 Task: Add an event calendar in hostel community .
Action: Mouse moved to (990, 87)
Screenshot: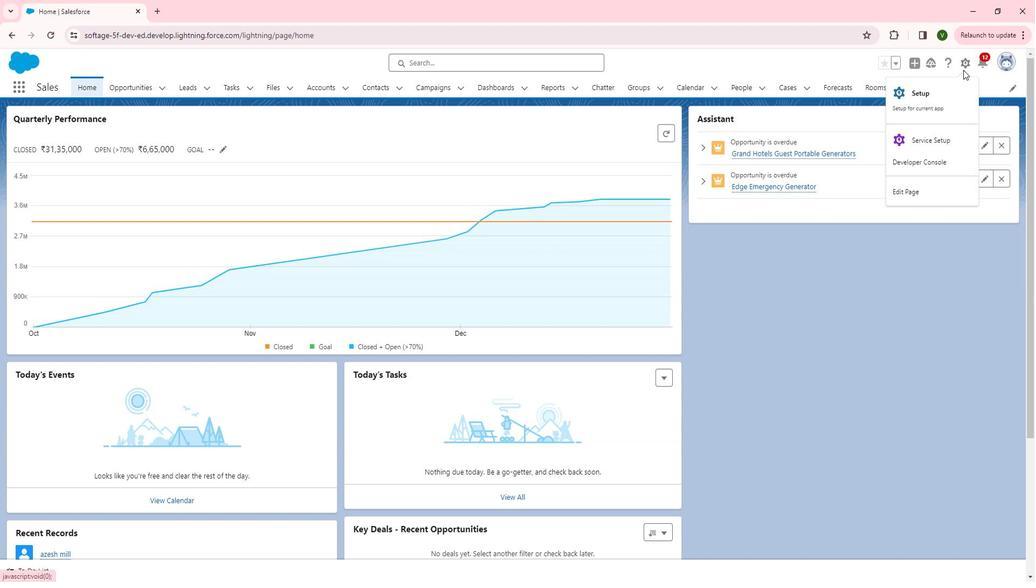 
Action: Mouse pressed left at (990, 87)
Screenshot: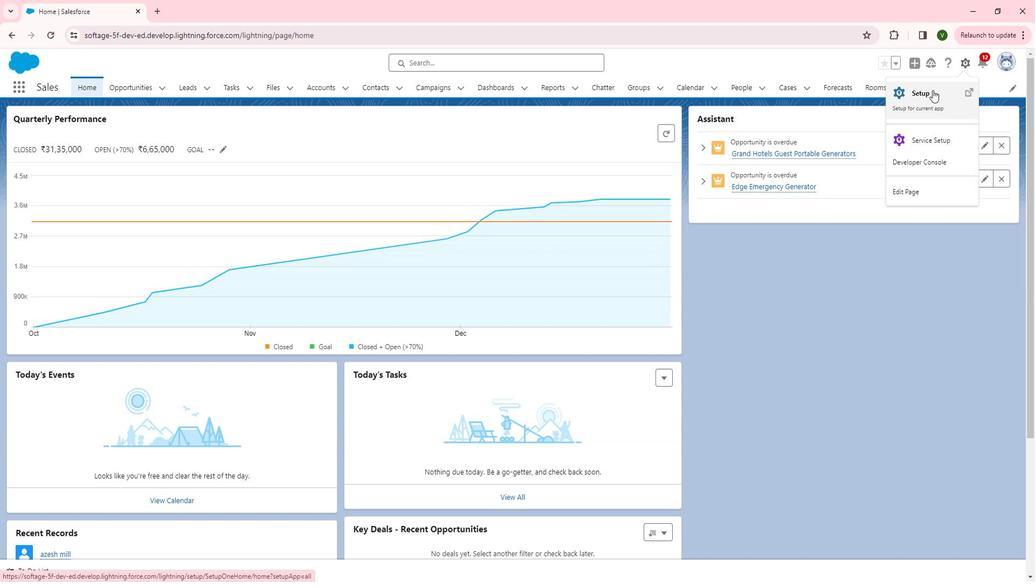 
Action: Mouse moved to (942, 119)
Screenshot: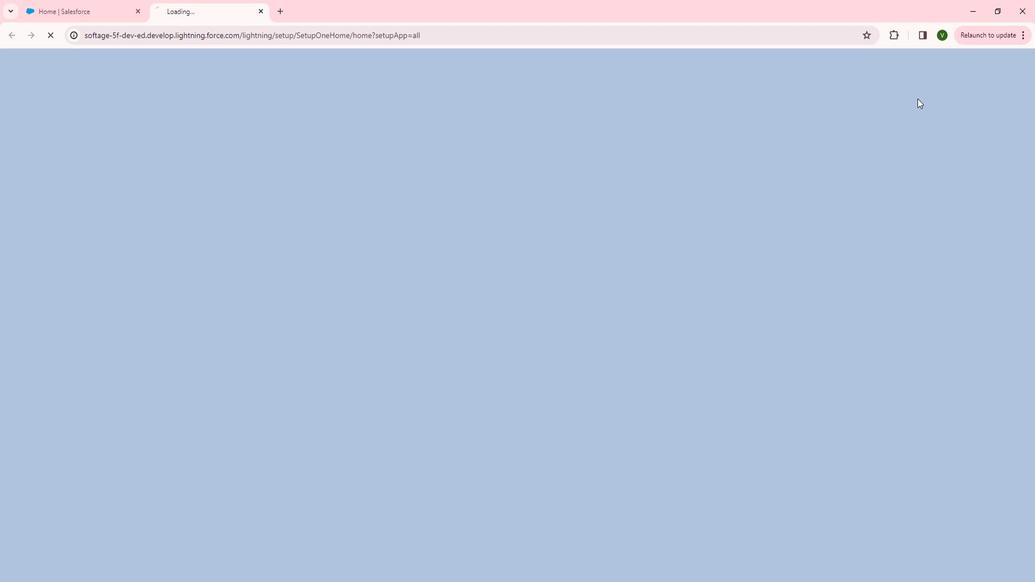 
Action: Mouse pressed left at (942, 119)
Screenshot: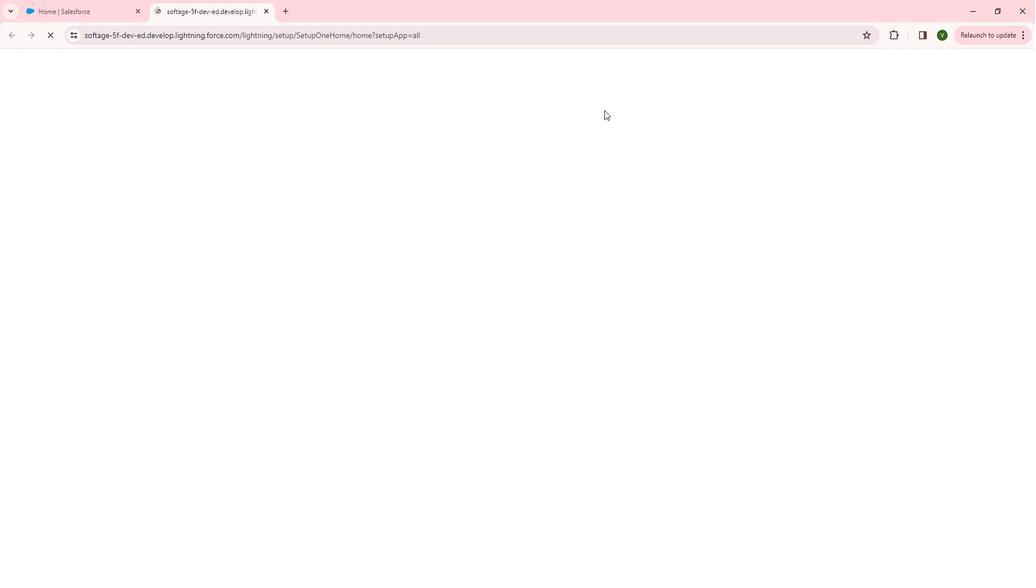 
Action: Mouse moved to (85, 417)
Screenshot: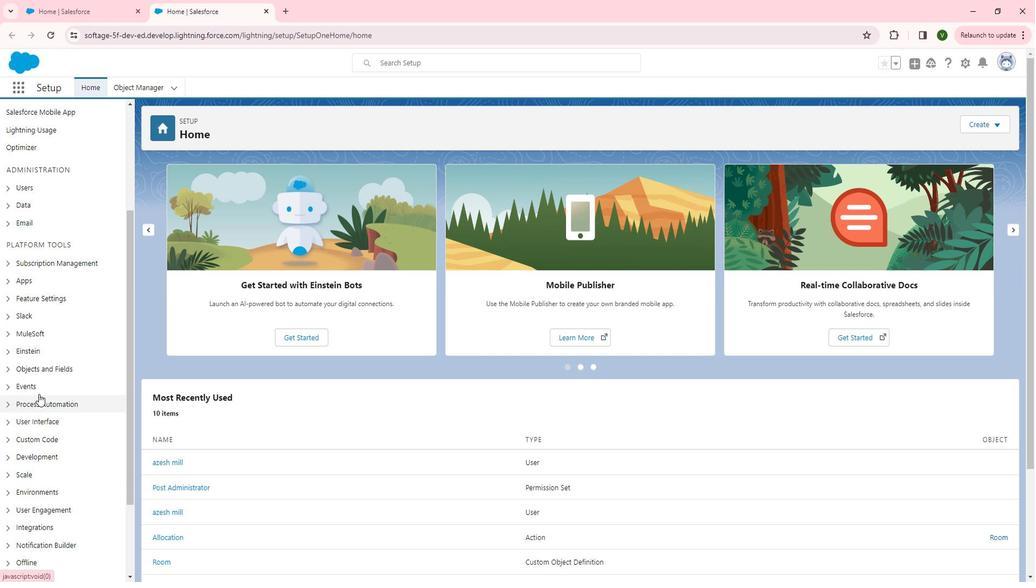 
Action: Mouse scrolled (85, 417) with delta (0, 0)
Screenshot: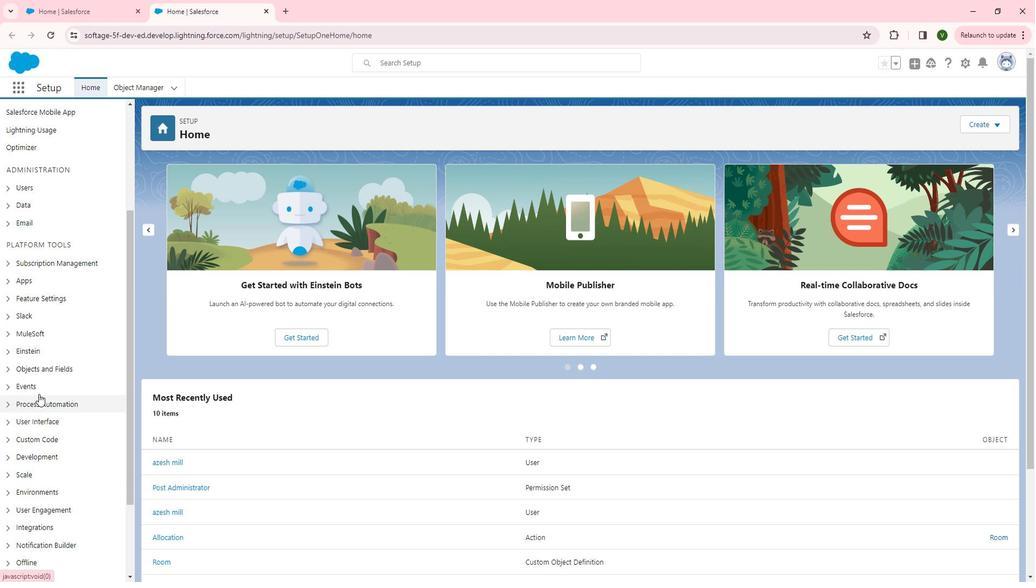 
Action: Mouse scrolled (85, 417) with delta (0, 0)
Screenshot: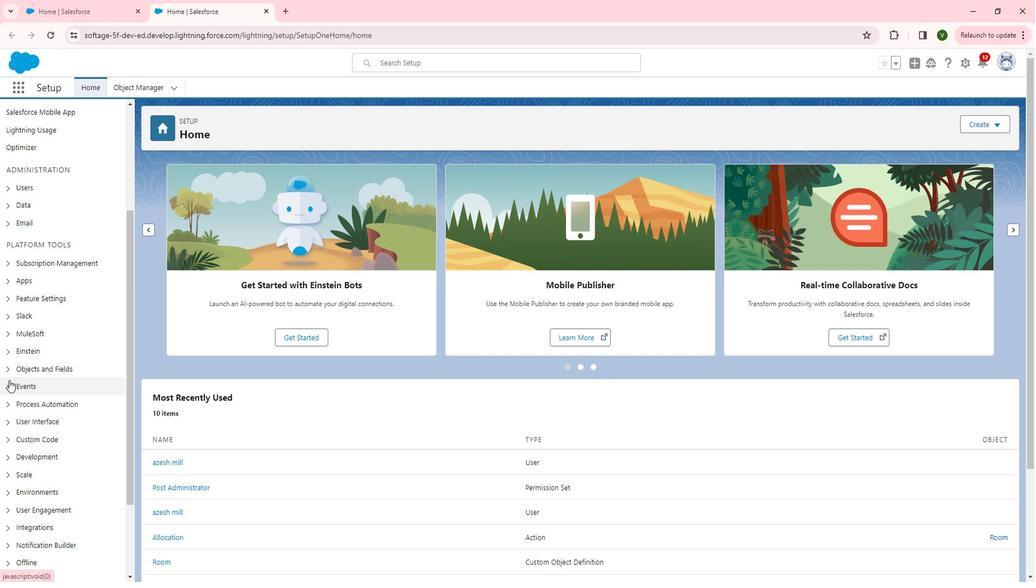 
Action: Mouse scrolled (85, 417) with delta (0, 0)
Screenshot: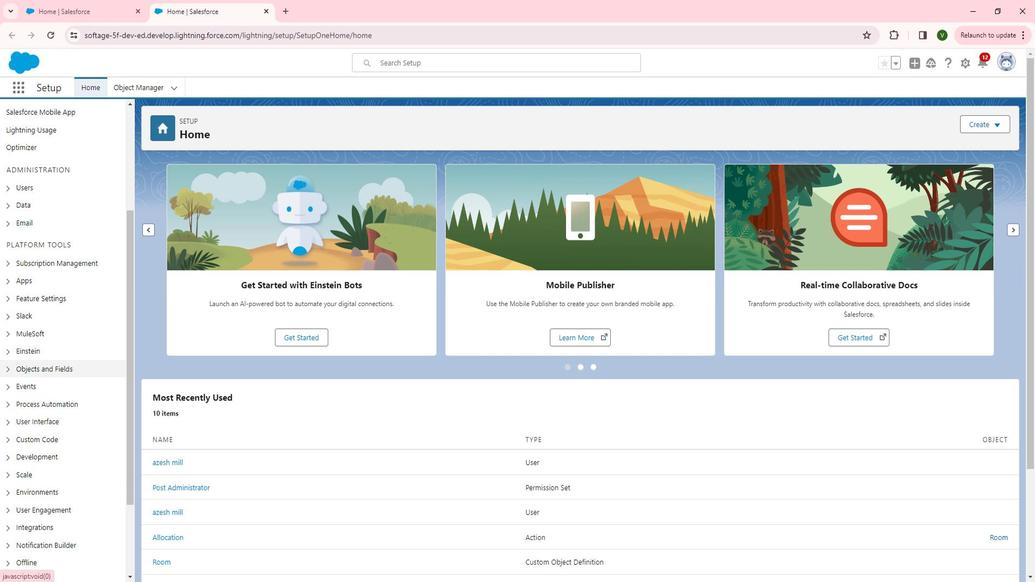 
Action: Mouse moved to (35, 310)
Screenshot: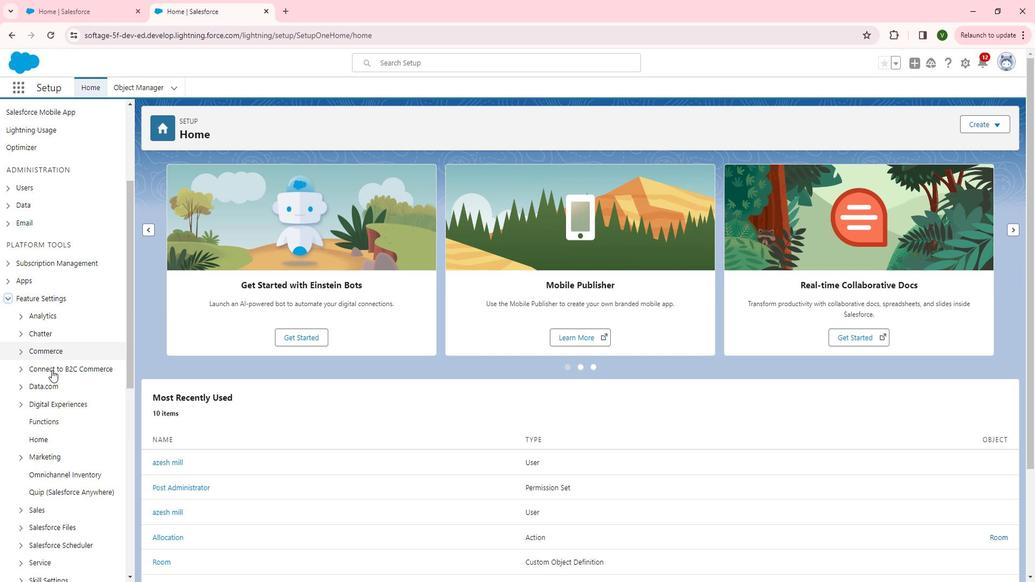 
Action: Mouse pressed left at (35, 310)
Screenshot: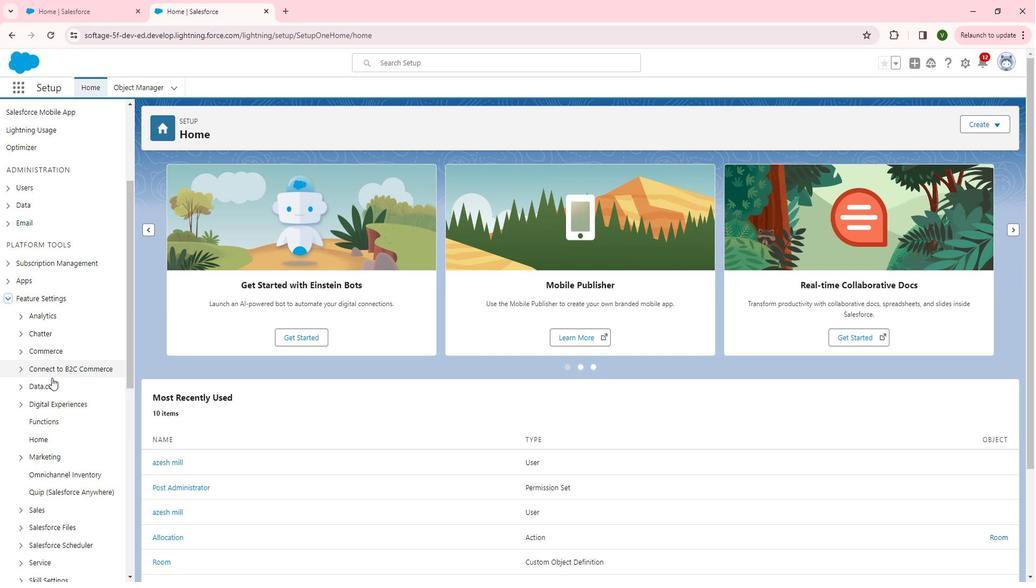 
Action: Mouse moved to (69, 413)
Screenshot: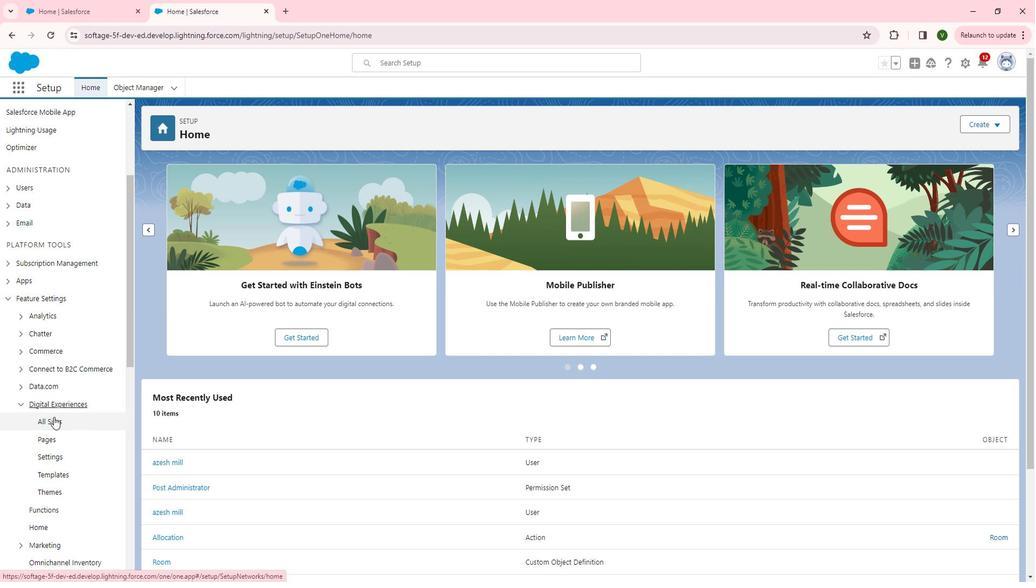 
Action: Mouse pressed left at (69, 413)
Screenshot: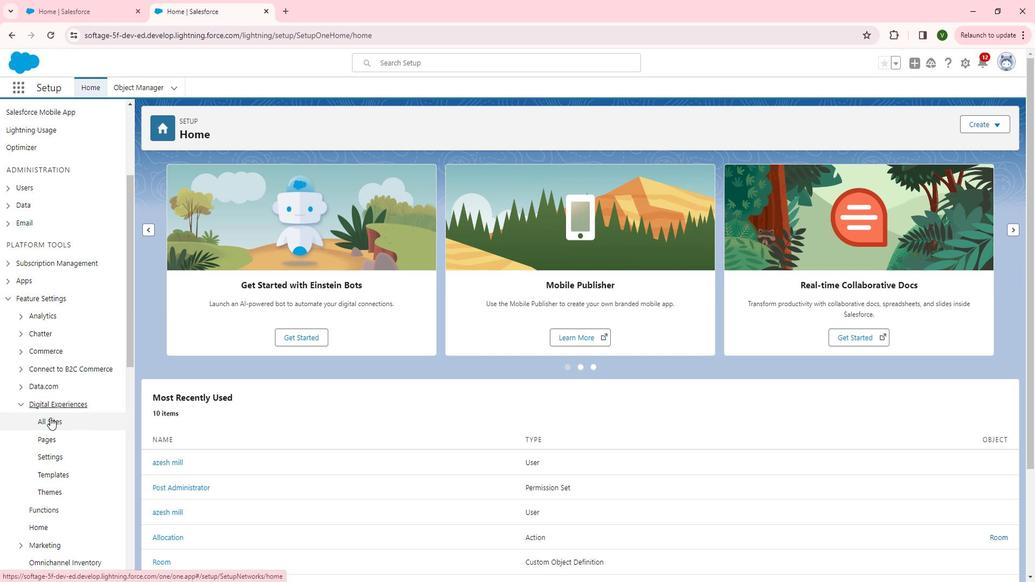 
Action: Mouse moved to (70, 429)
Screenshot: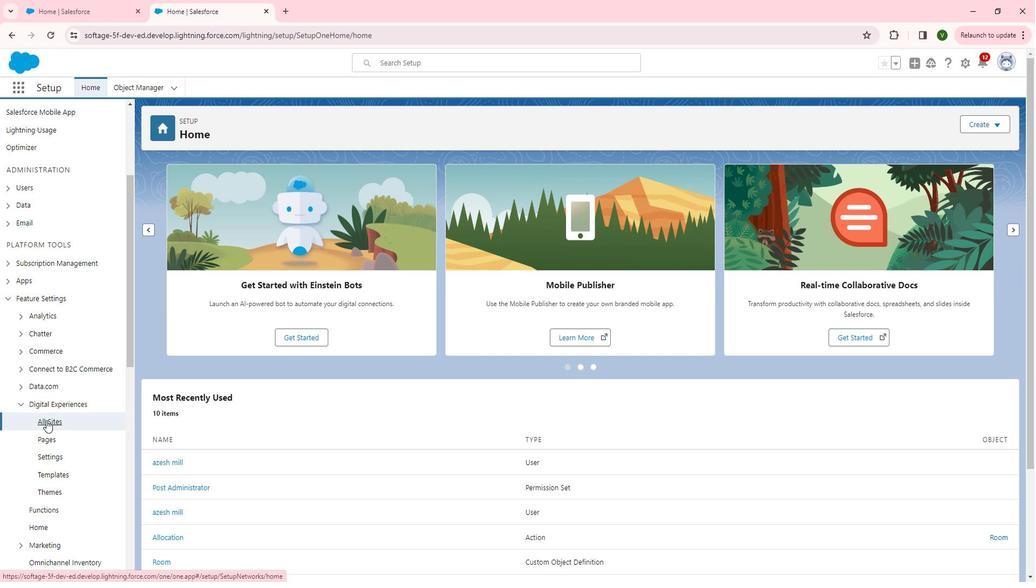 
Action: Mouse pressed left at (70, 429)
Screenshot: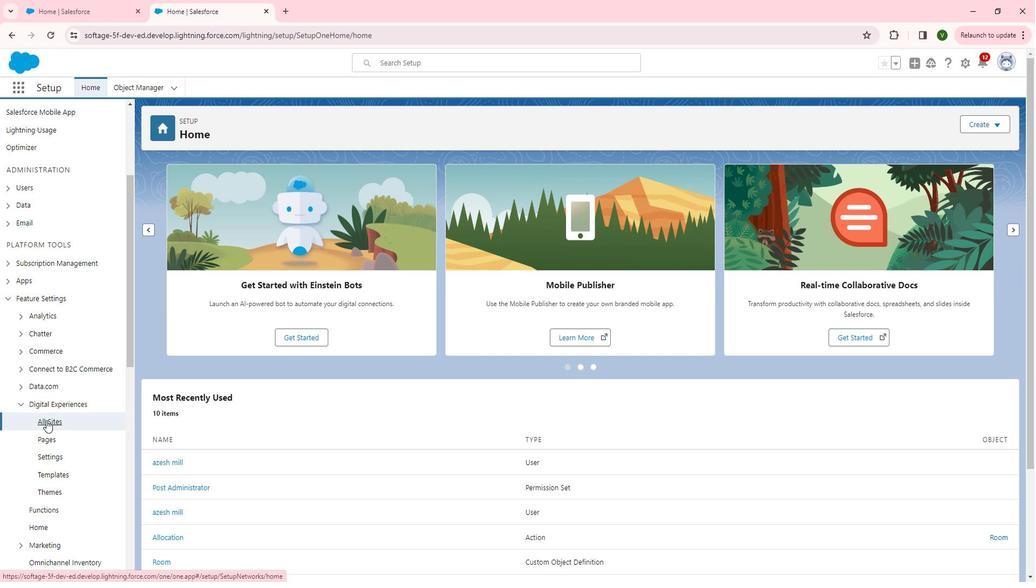 
Action: Mouse moved to (195, 273)
Screenshot: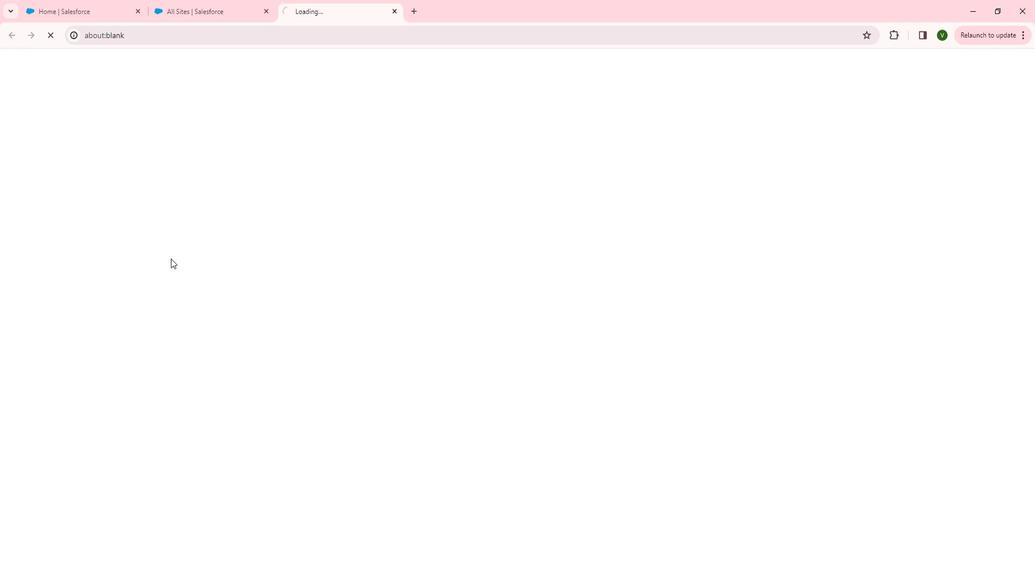 
Action: Mouse pressed left at (195, 273)
Screenshot: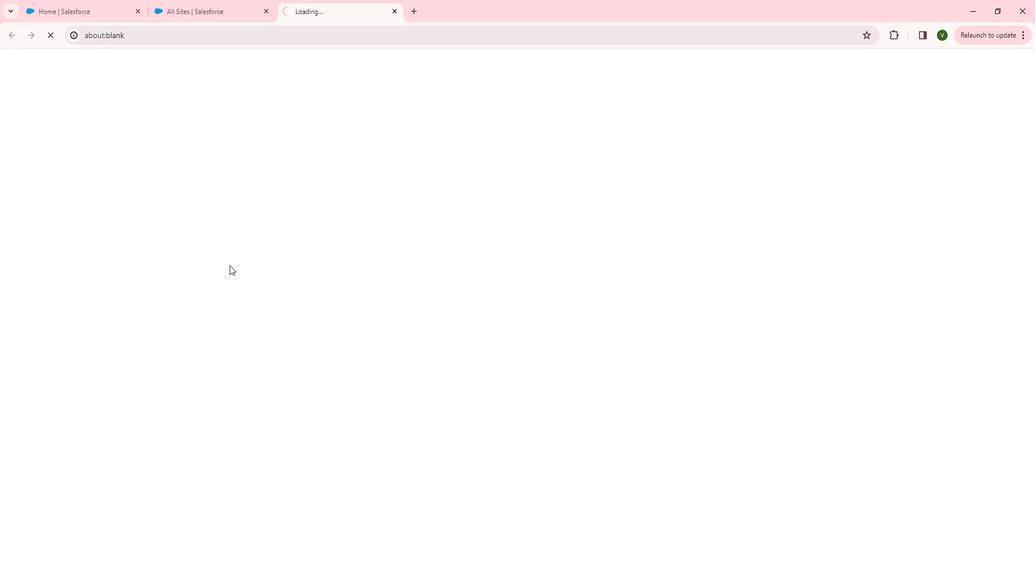 
Action: Mouse moved to (196, 287)
Screenshot: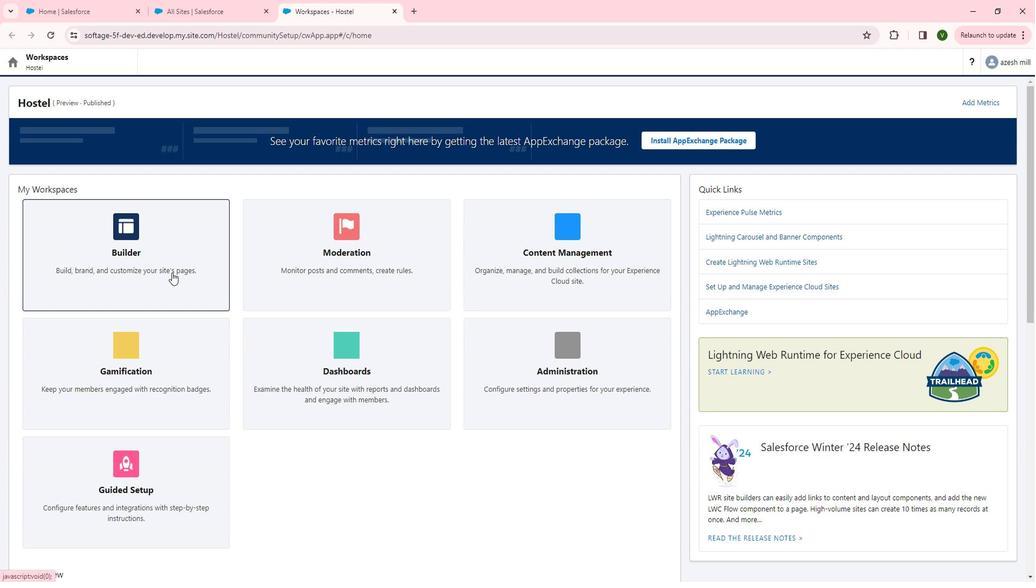 
Action: Mouse pressed left at (196, 287)
Screenshot: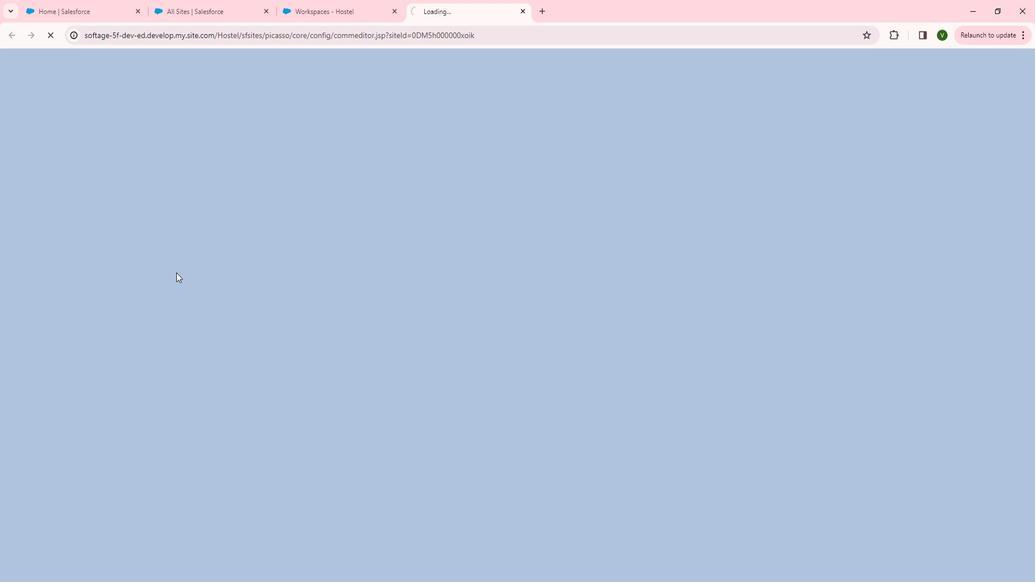 
Action: Mouse moved to (504, 449)
Screenshot: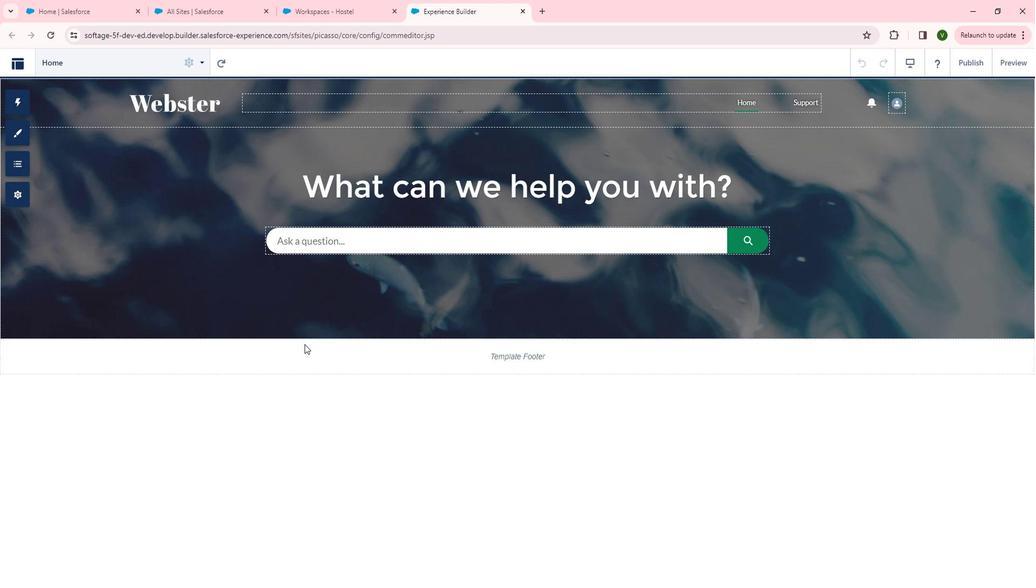 
Action: Mouse scrolled (504, 448) with delta (0, 0)
Screenshot: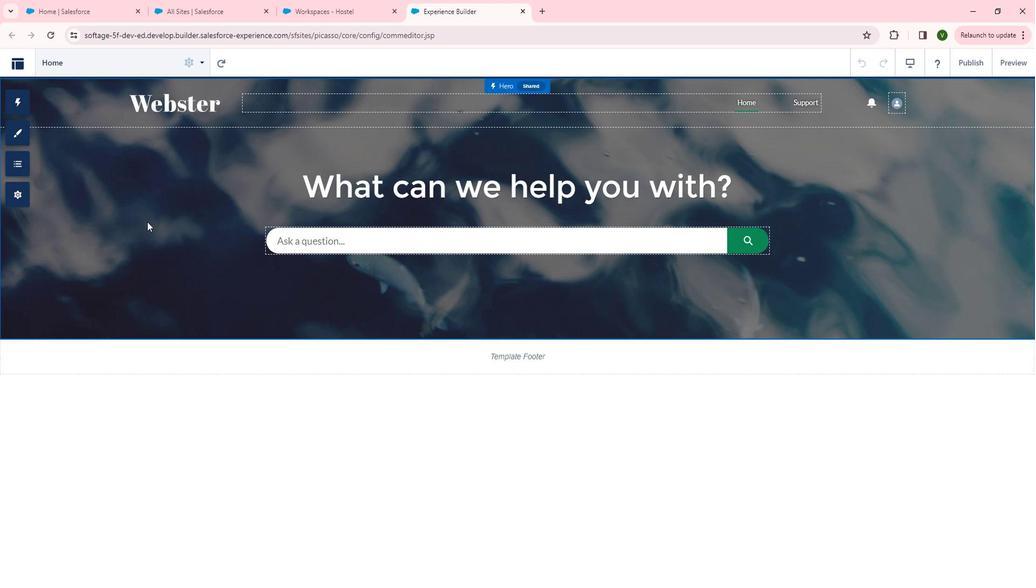 
Action: Mouse moved to (39, 117)
Screenshot: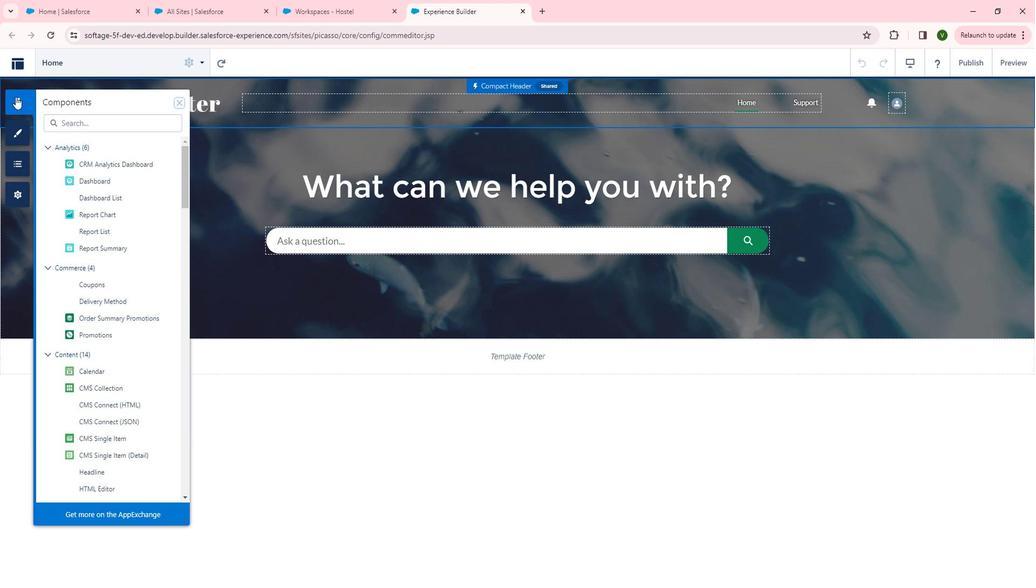 
Action: Mouse pressed left at (39, 117)
Screenshot: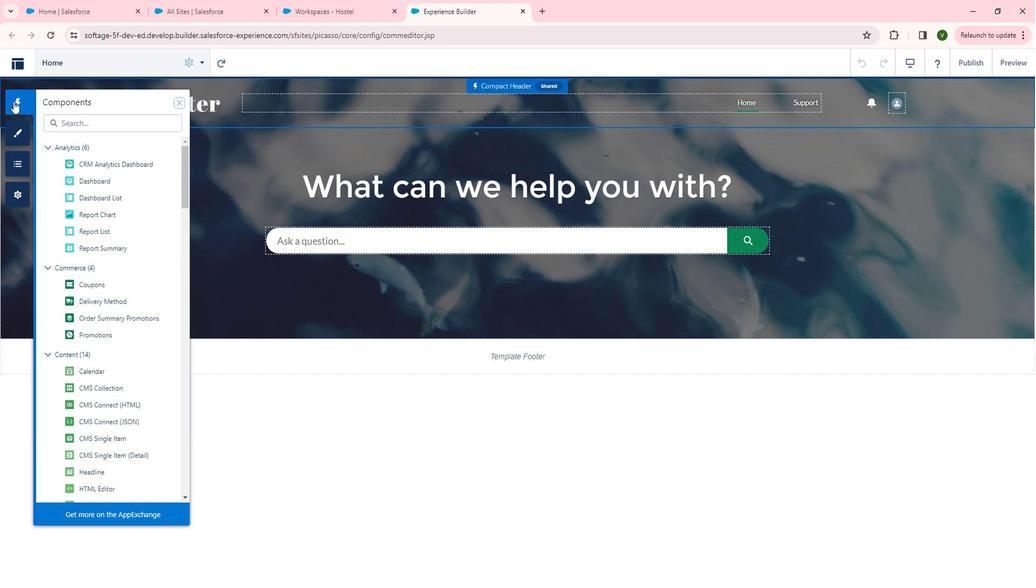 
Action: Mouse moved to (118, 305)
Screenshot: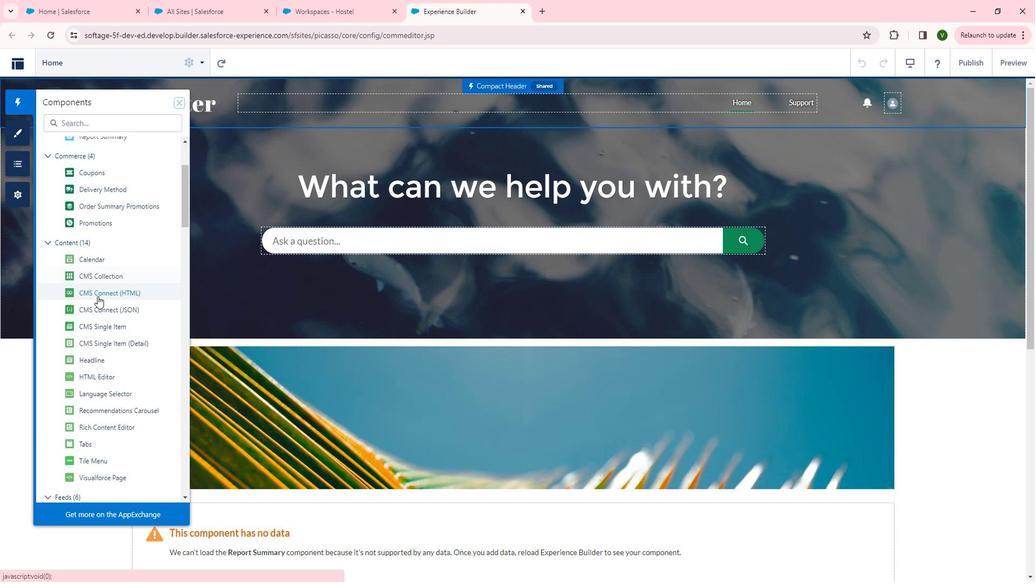 
Action: Mouse scrolled (118, 304) with delta (0, 0)
Screenshot: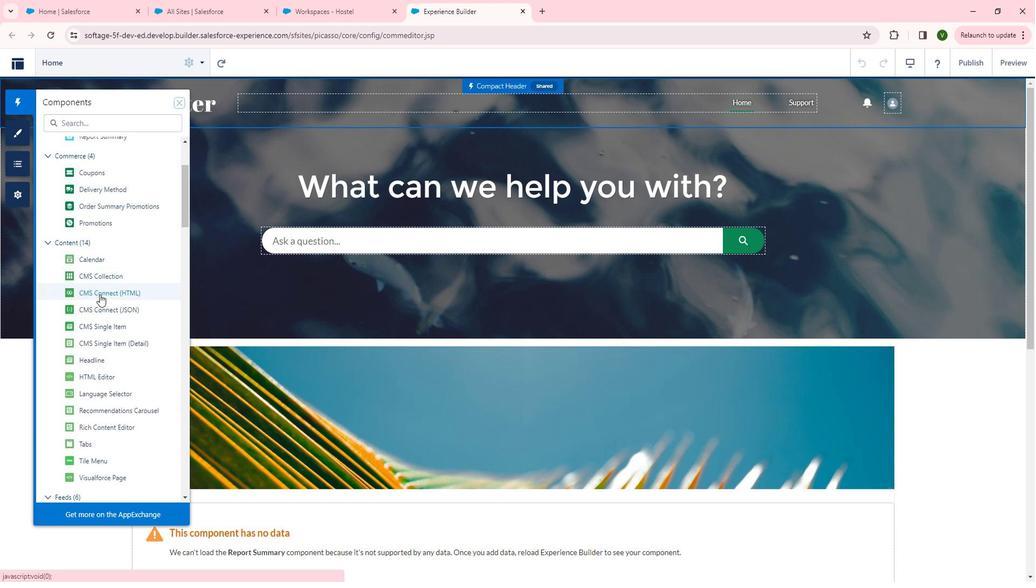 
Action: Mouse moved to (120, 310)
Screenshot: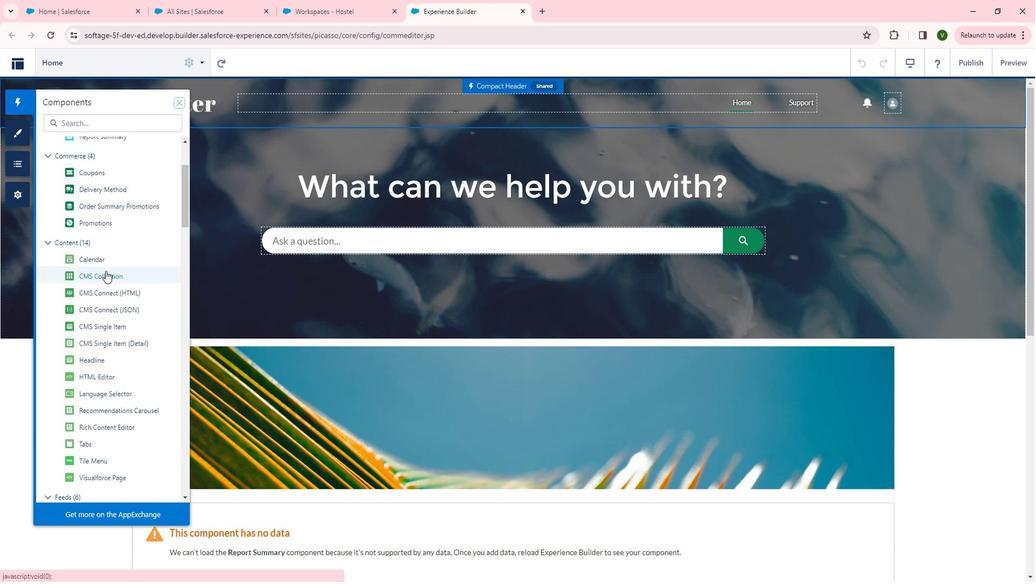 
Action: Mouse scrolled (120, 310) with delta (0, 0)
Screenshot: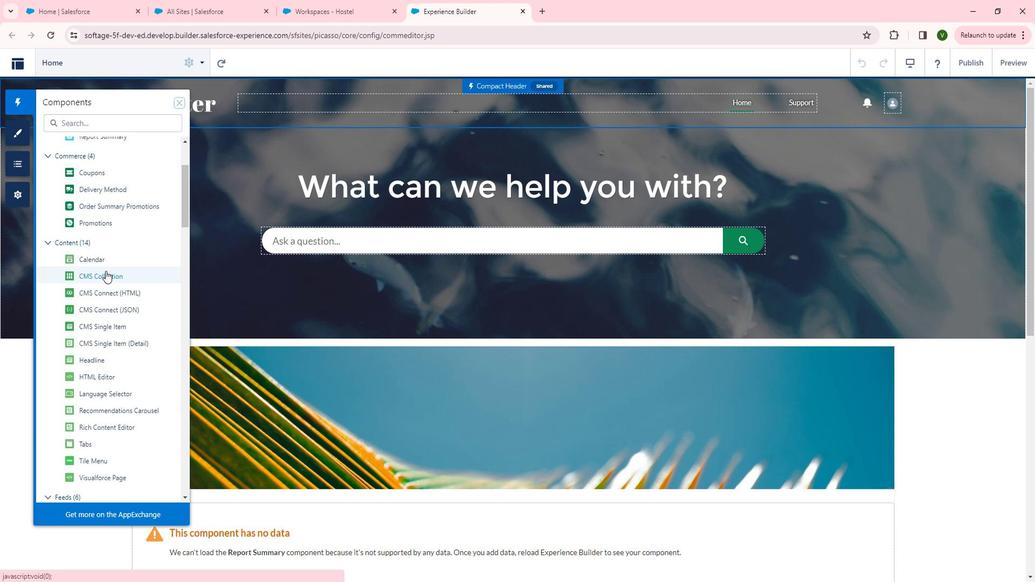 
Action: Mouse moved to (492, 526)
Screenshot: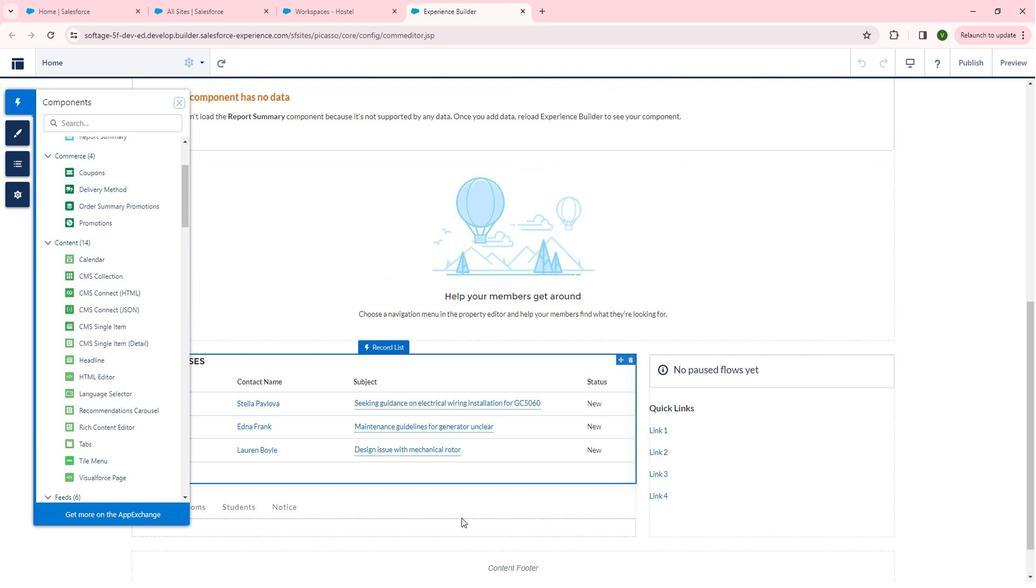 
Action: Mouse scrolled (492, 525) with delta (0, 0)
Screenshot: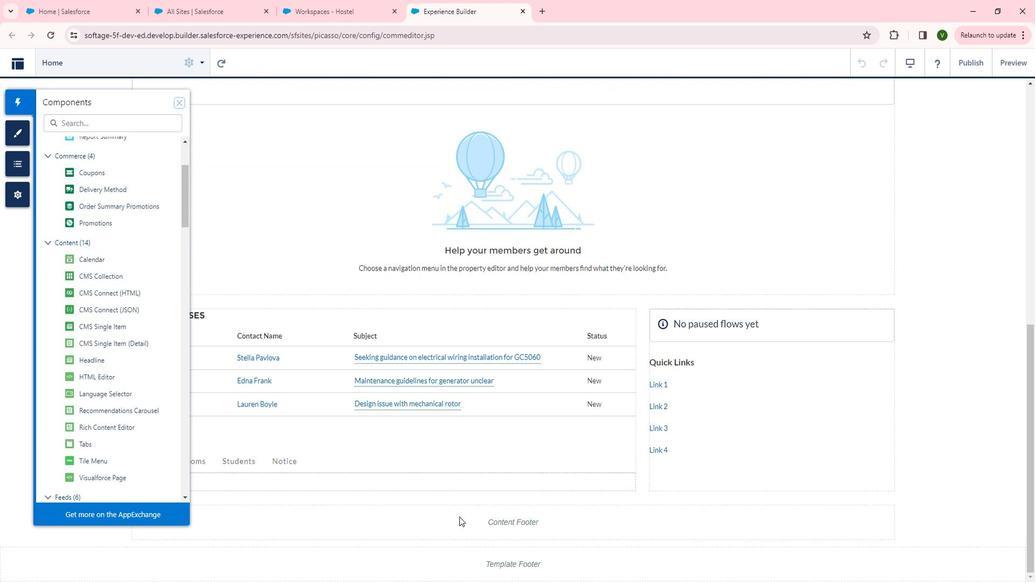 
Action: Mouse scrolled (492, 525) with delta (0, 0)
Screenshot: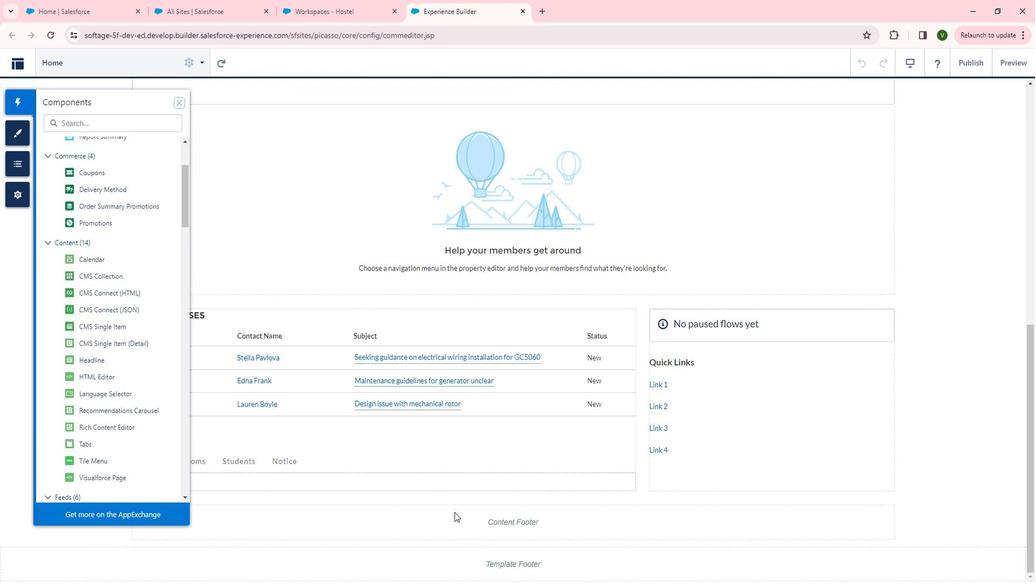 
Action: Mouse scrolled (492, 525) with delta (0, 0)
Screenshot: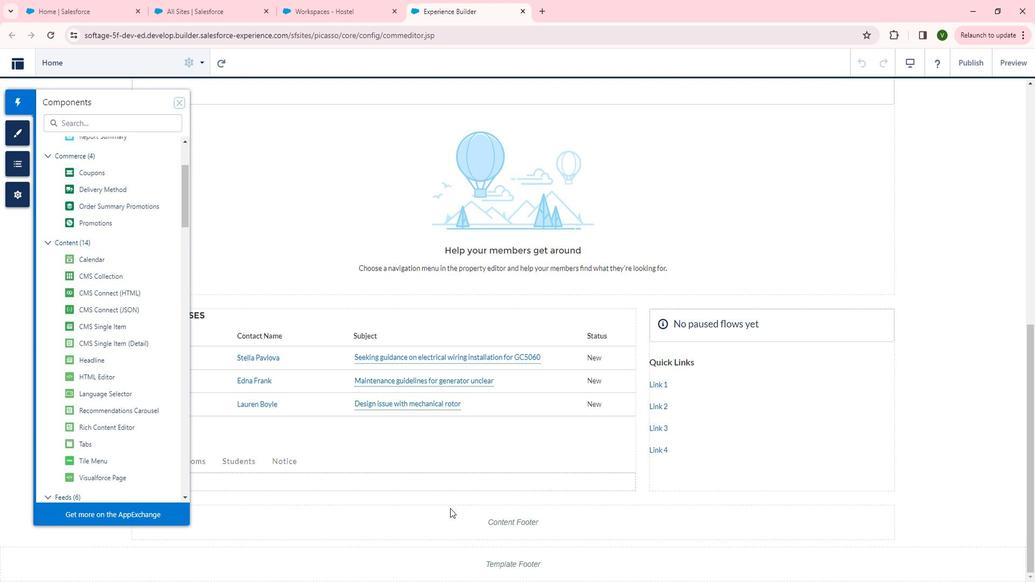 
Action: Mouse moved to (492, 526)
Screenshot: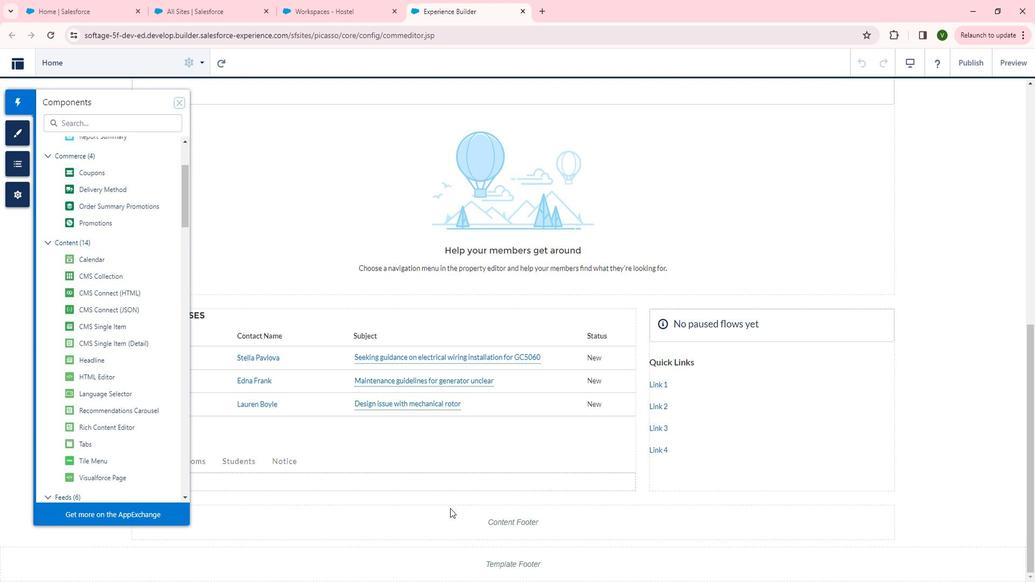 
Action: Mouse scrolled (492, 525) with delta (0, 0)
Screenshot: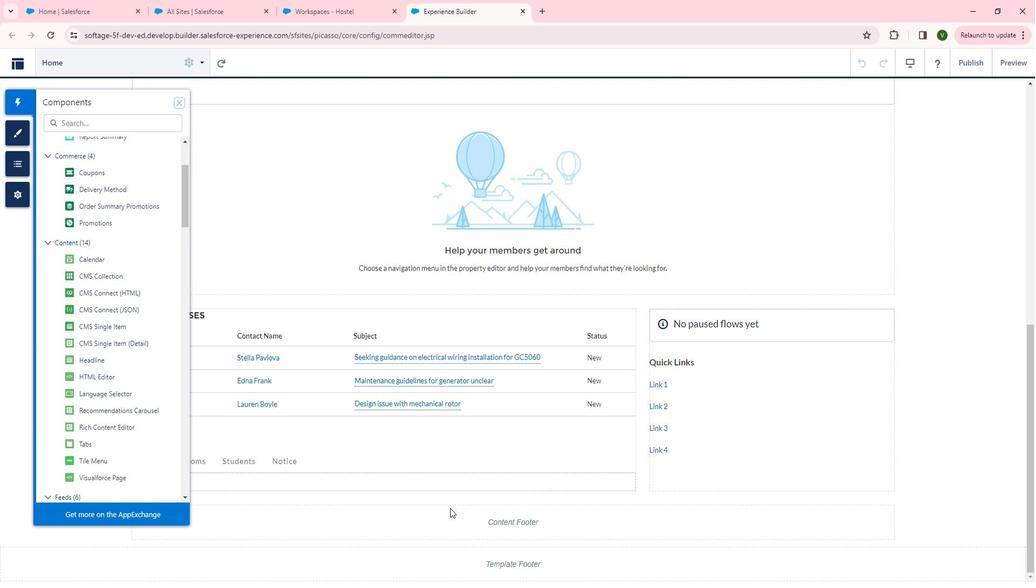 
Action: Mouse moved to (492, 525)
Screenshot: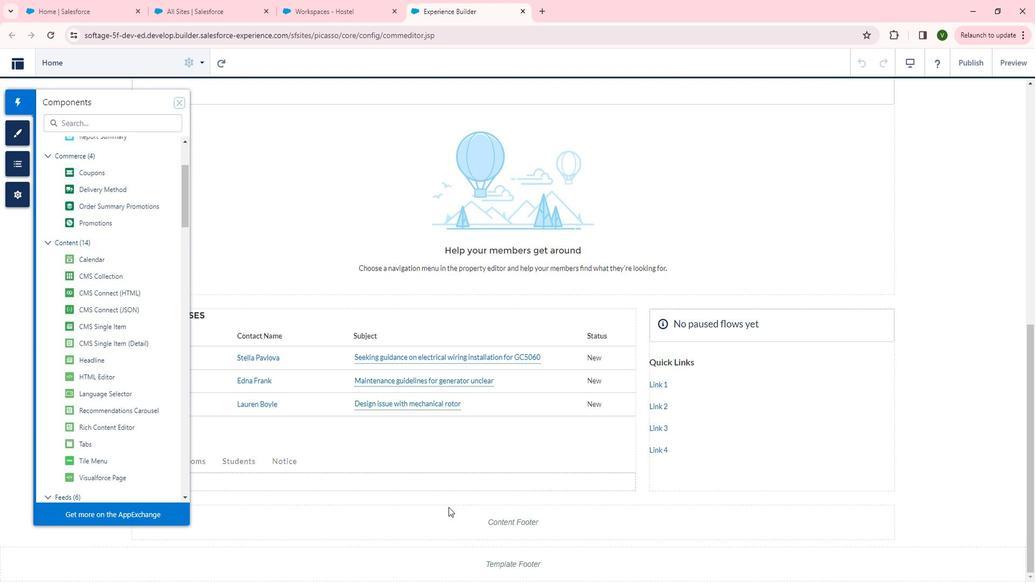 
Action: Mouse scrolled (492, 524) with delta (0, 0)
Screenshot: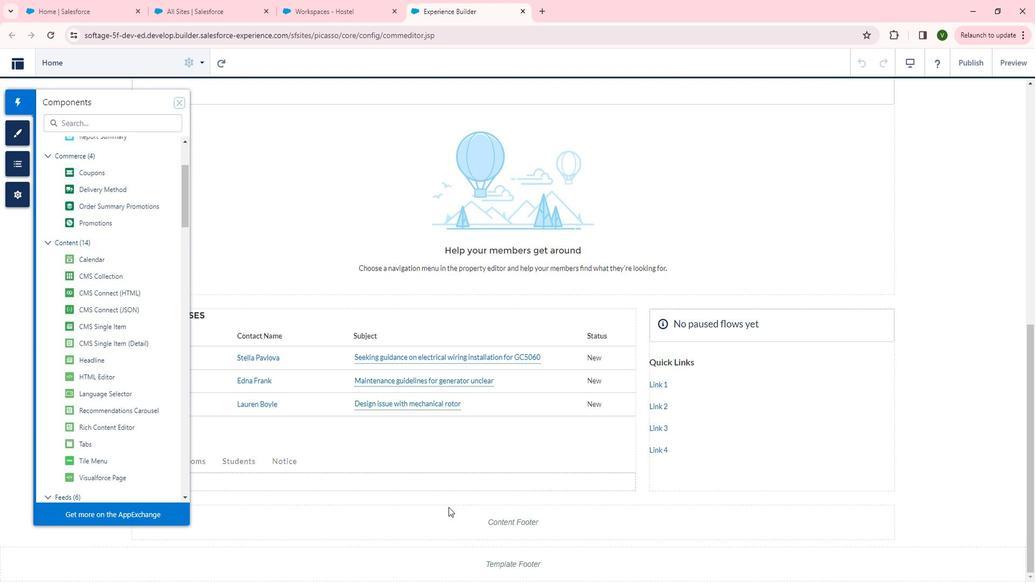 
Action: Mouse moved to (486, 523)
Screenshot: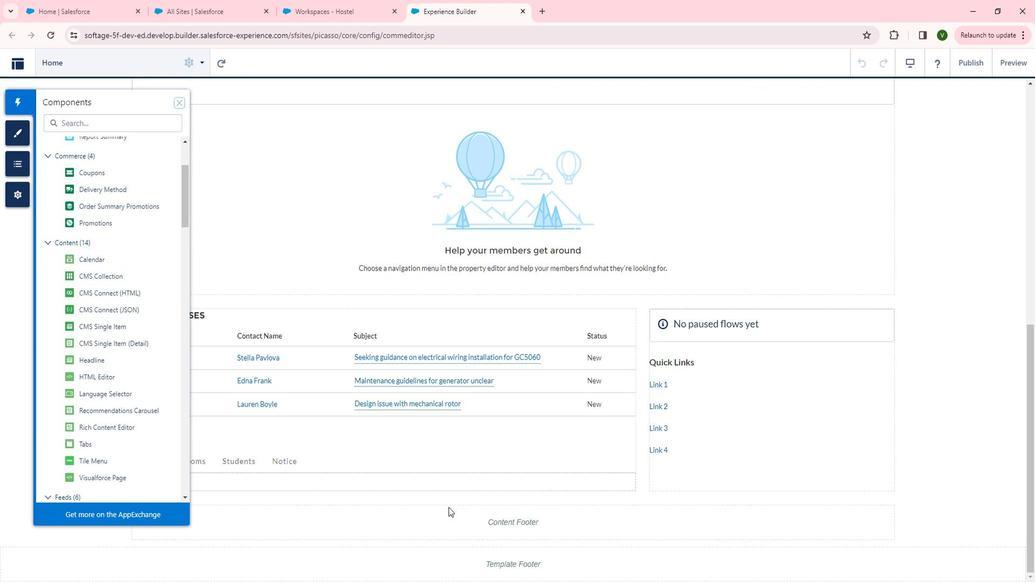 
Action: Mouse scrolled (486, 522) with delta (0, 0)
Screenshot: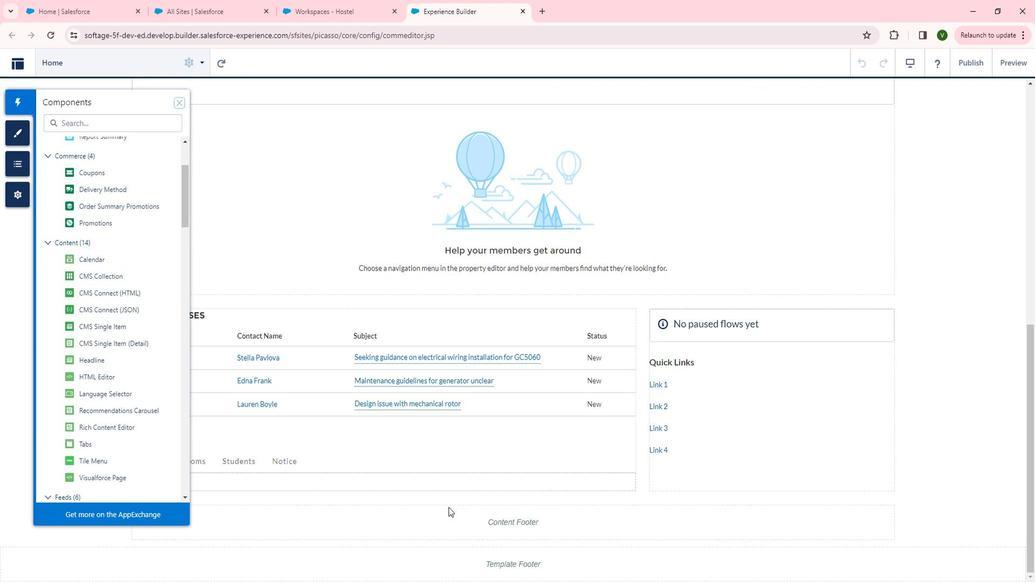 
Action: Mouse scrolled (486, 522) with delta (0, 0)
Screenshot: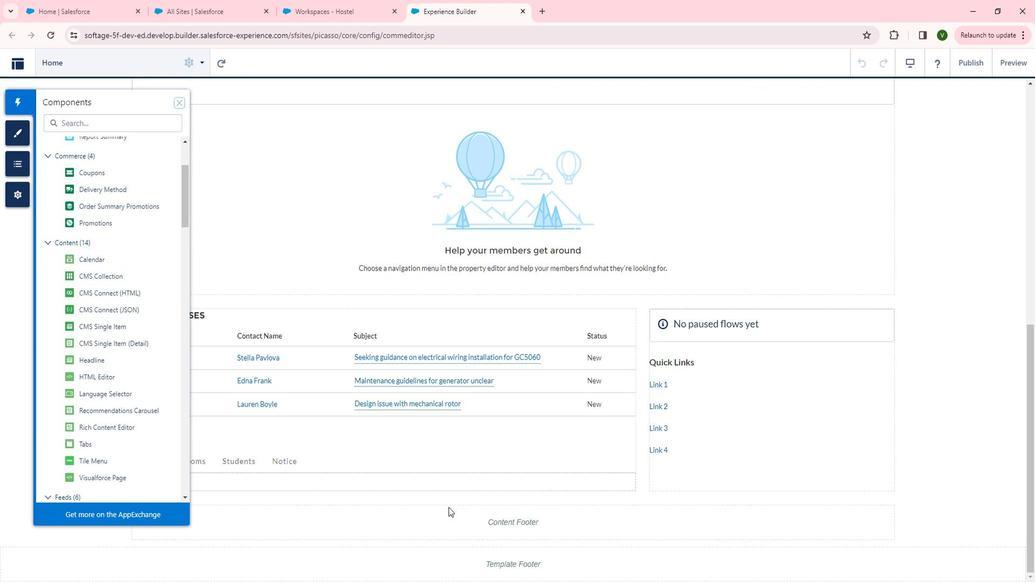 
Action: Mouse scrolled (486, 522) with delta (0, 0)
Screenshot: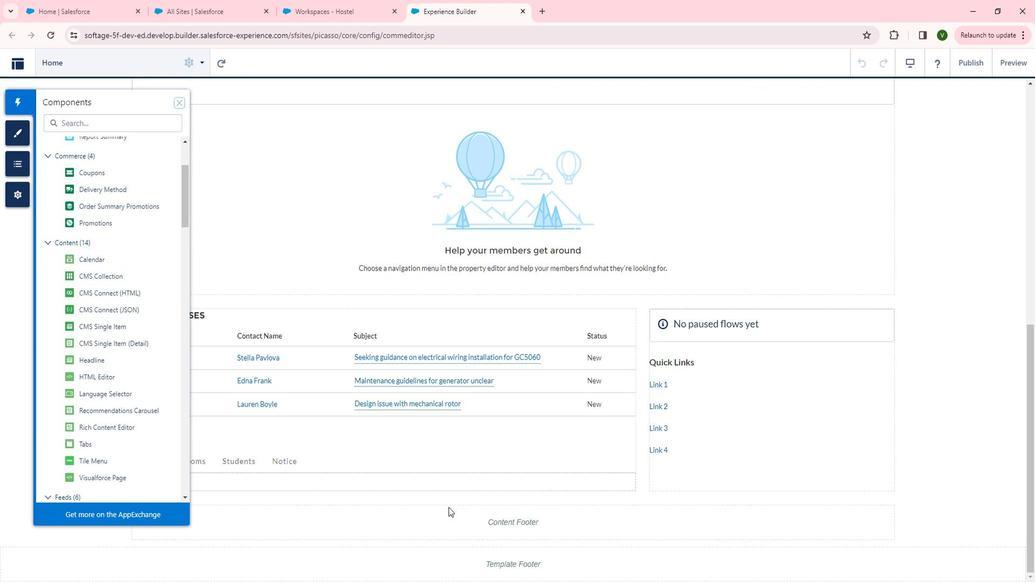 
Action: Mouse scrolled (486, 522) with delta (0, 0)
Screenshot: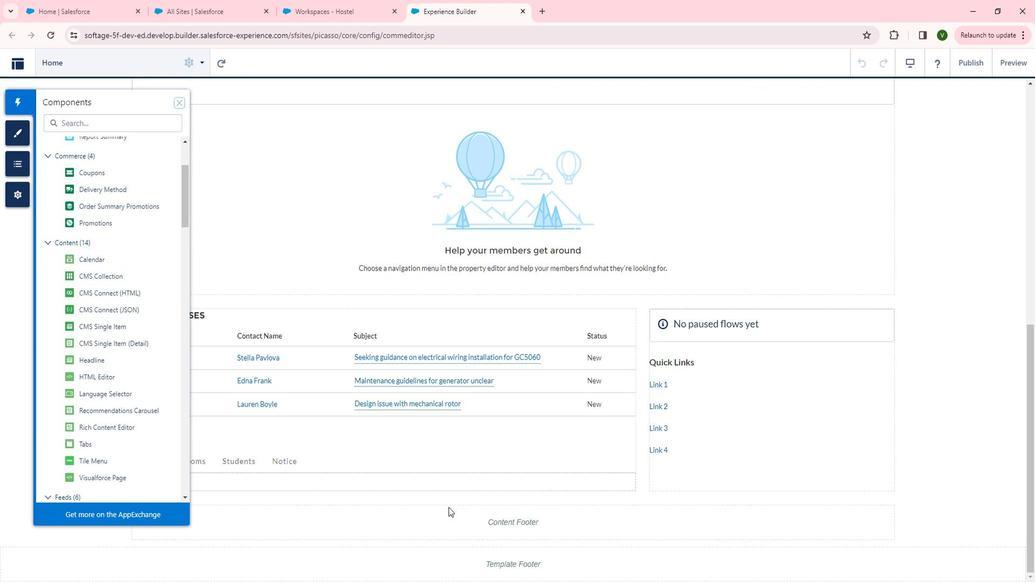 
Action: Mouse moved to (473, 513)
Screenshot: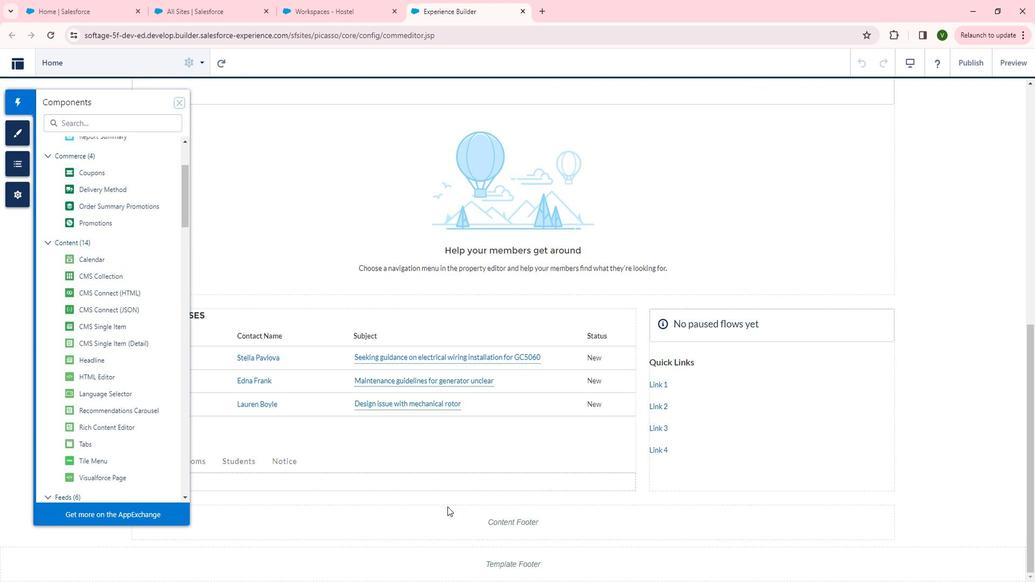 
Action: Mouse scrolled (473, 512) with delta (0, 0)
Screenshot: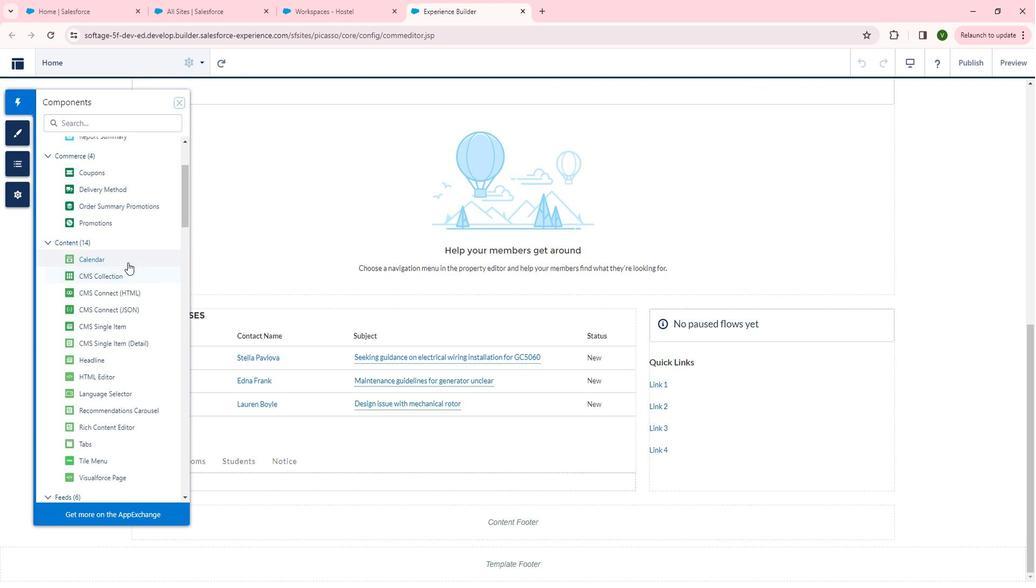 
Action: Mouse scrolled (473, 512) with delta (0, 0)
Screenshot: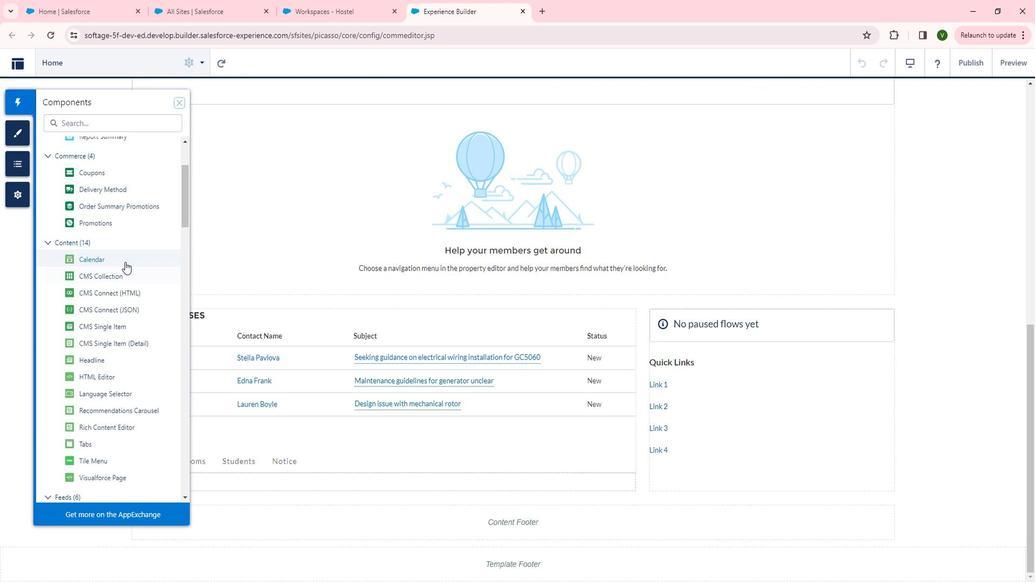 
Action: Mouse moved to (115, 271)
Screenshot: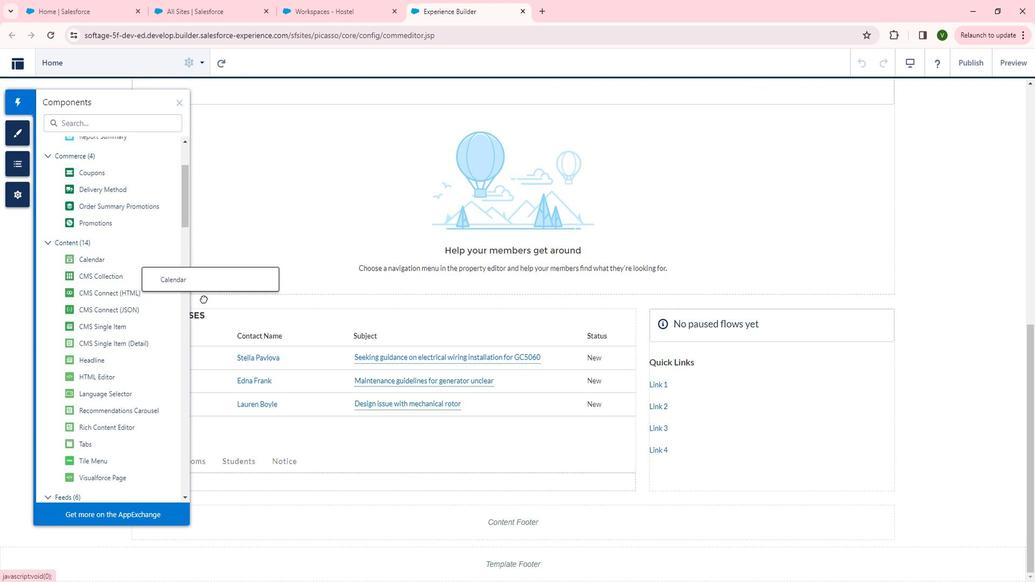 
Action: Mouse pressed left at (115, 271)
Screenshot: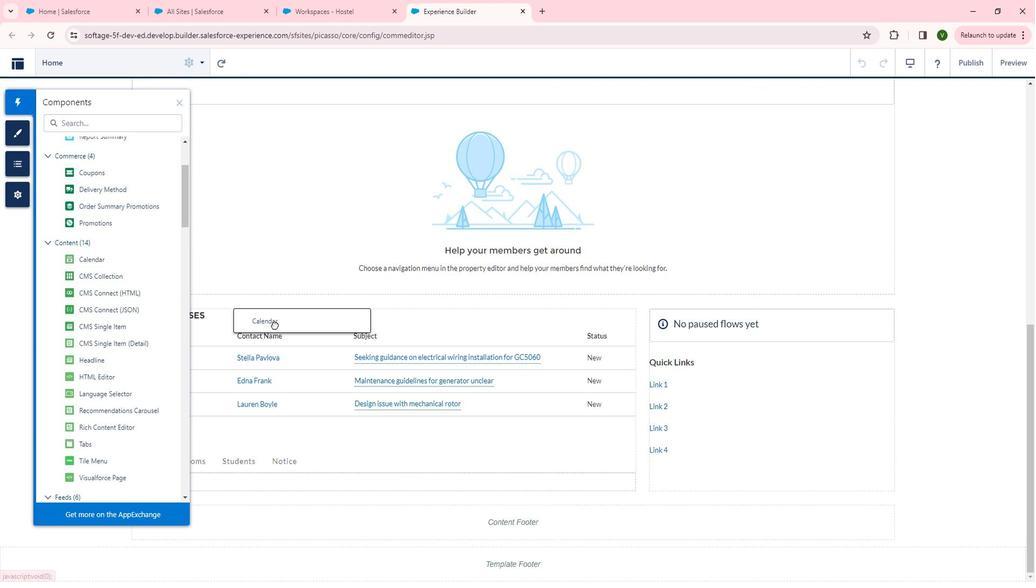 
Action: Mouse moved to (722, 385)
Screenshot: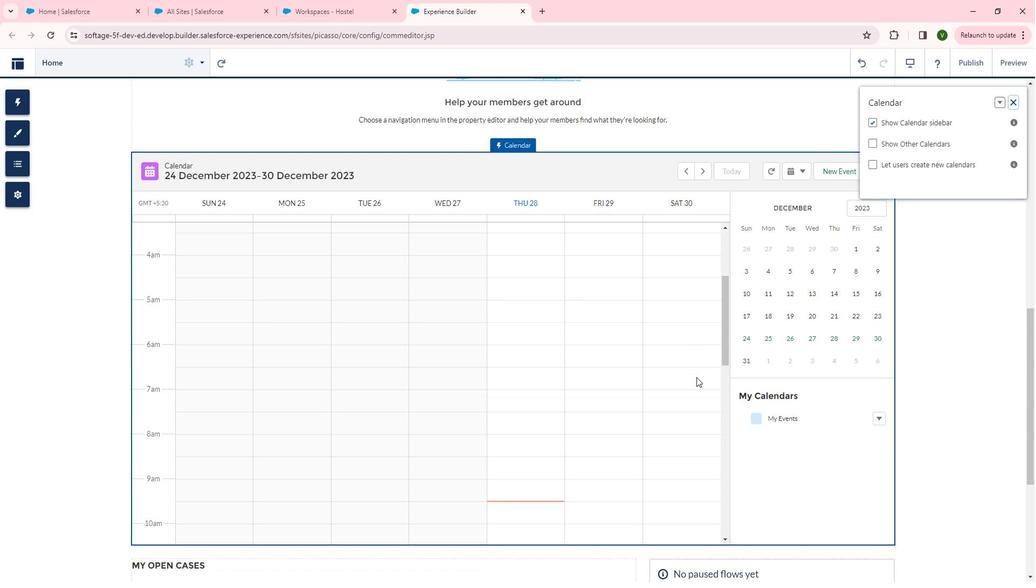 
Action: Mouse scrolled (722, 385) with delta (0, 0)
Screenshot: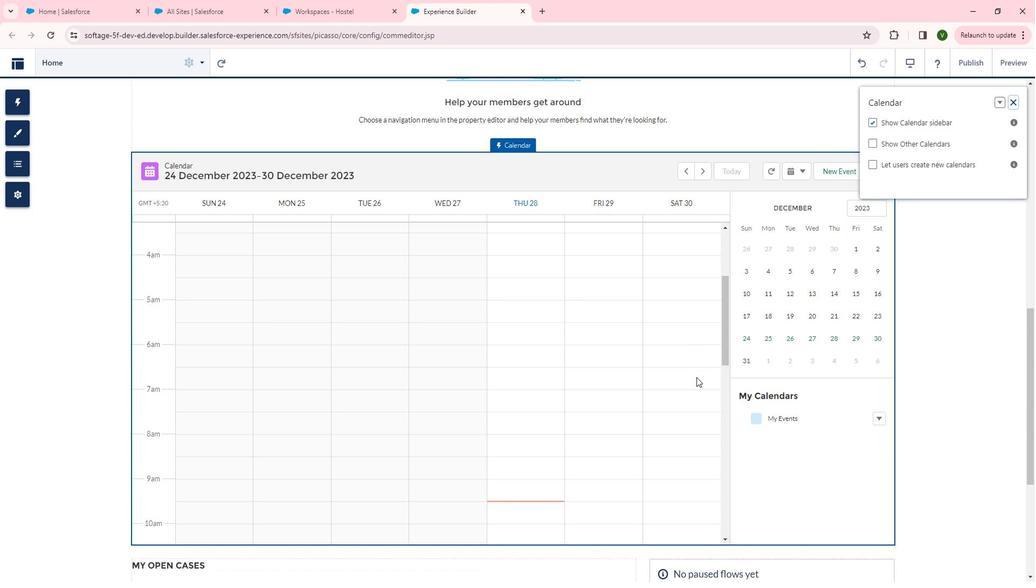 
Action: Mouse moved to (721, 386)
Screenshot: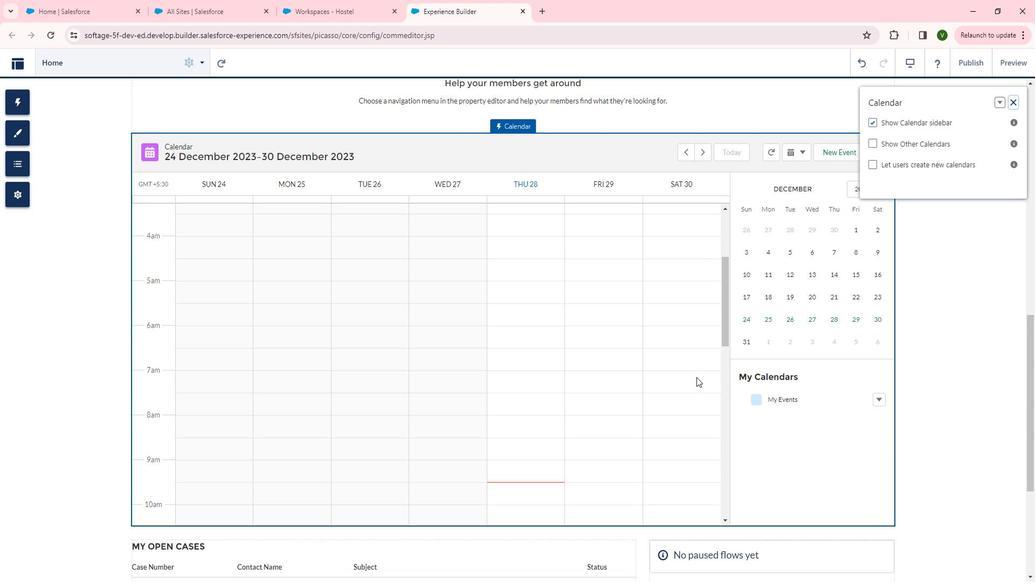 
Action: Mouse scrolled (721, 386) with delta (0, 0)
Screenshot: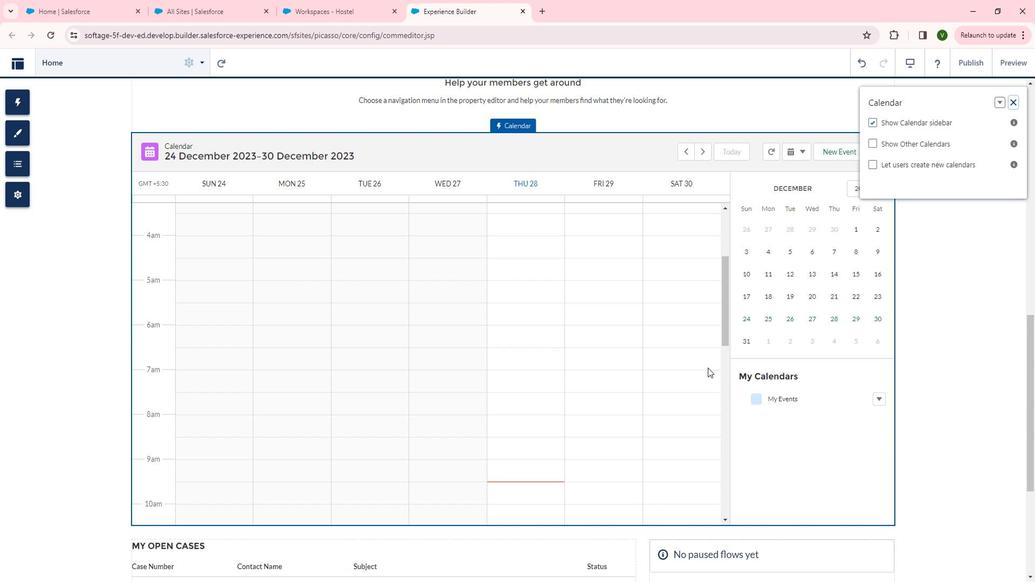 
Action: Mouse moved to (721, 387)
Screenshot: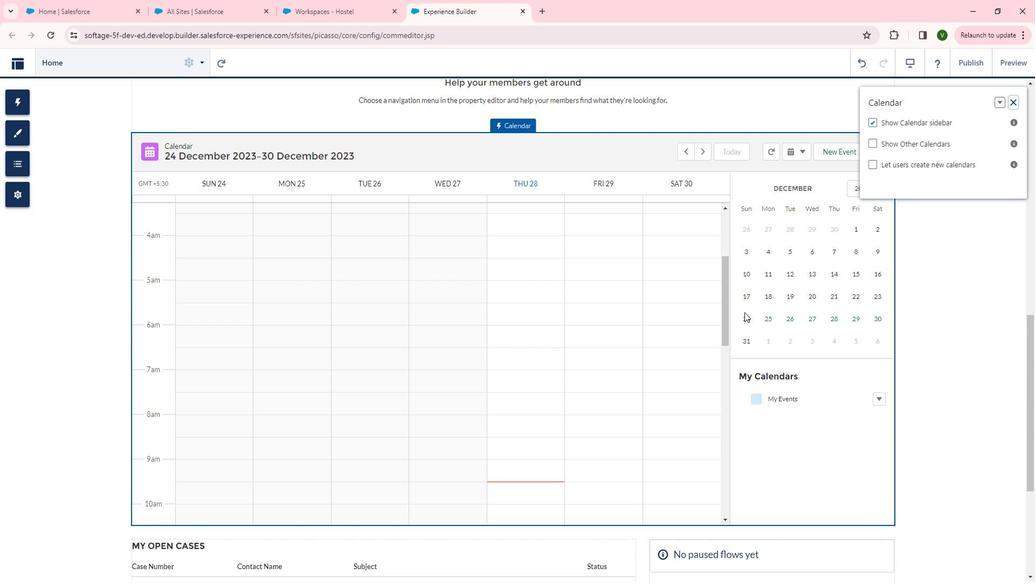 
Action: Mouse scrolled (721, 387) with delta (0, 0)
Screenshot: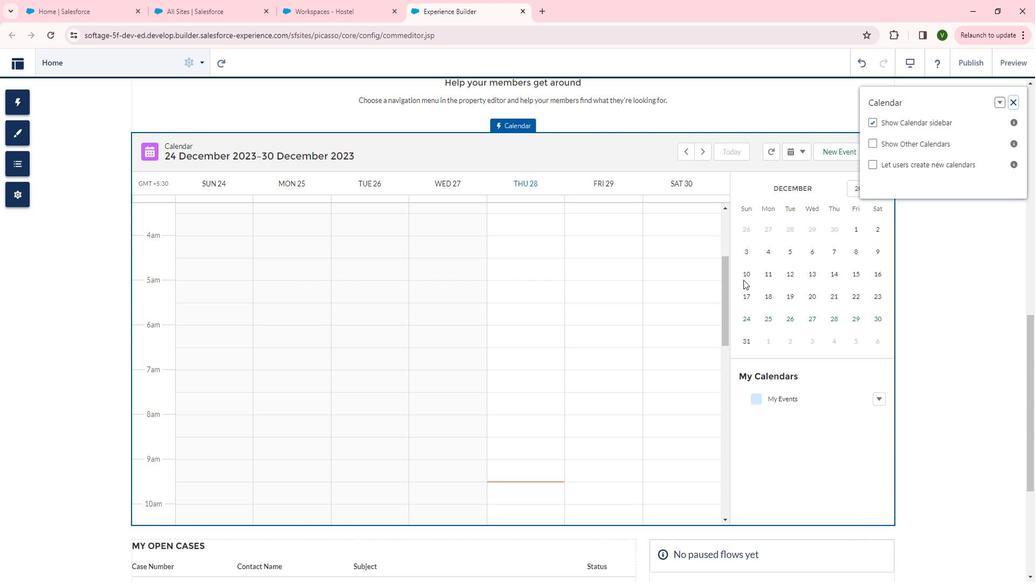 
Action: Mouse moved to (896, 160)
Screenshot: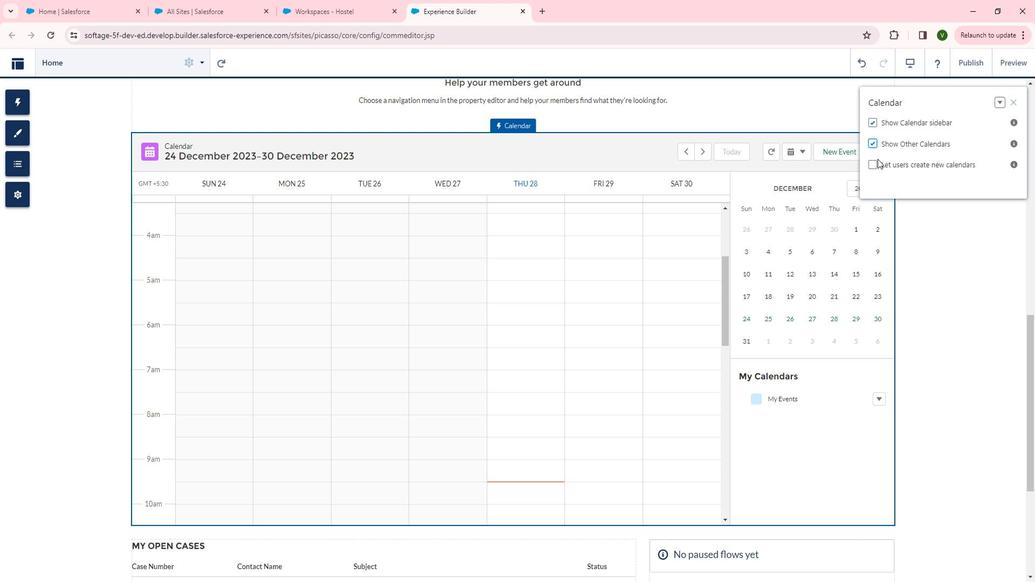 
Action: Mouse pressed left at (896, 160)
Screenshot: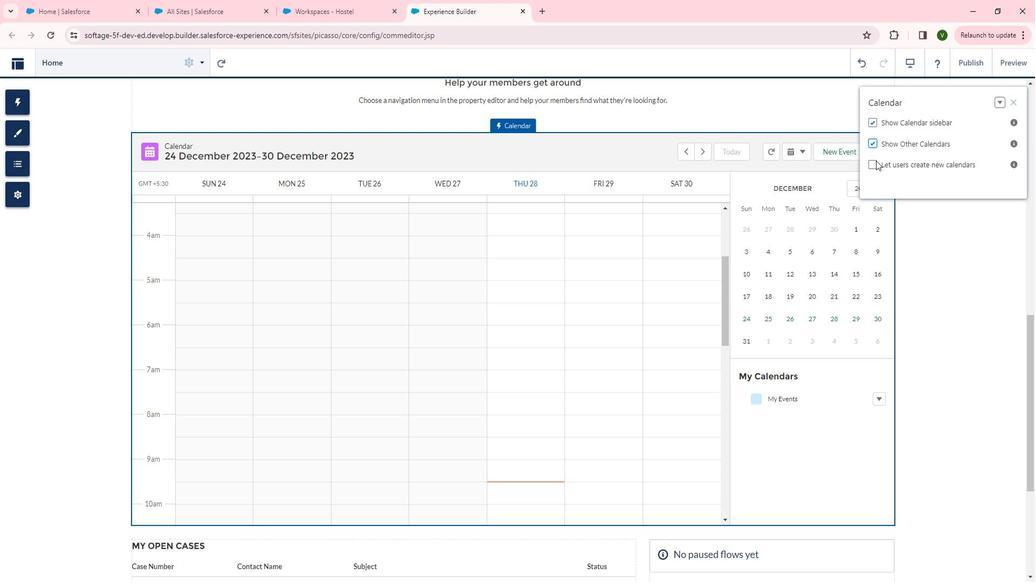 
Action: Mouse moved to (901, 179)
Screenshot: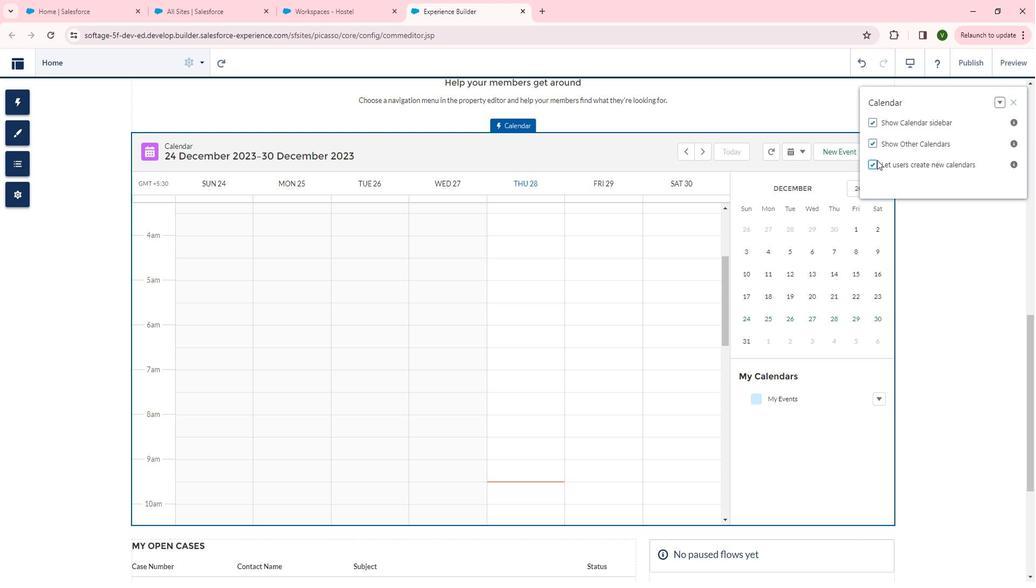 
Action: Mouse pressed left at (901, 179)
Screenshot: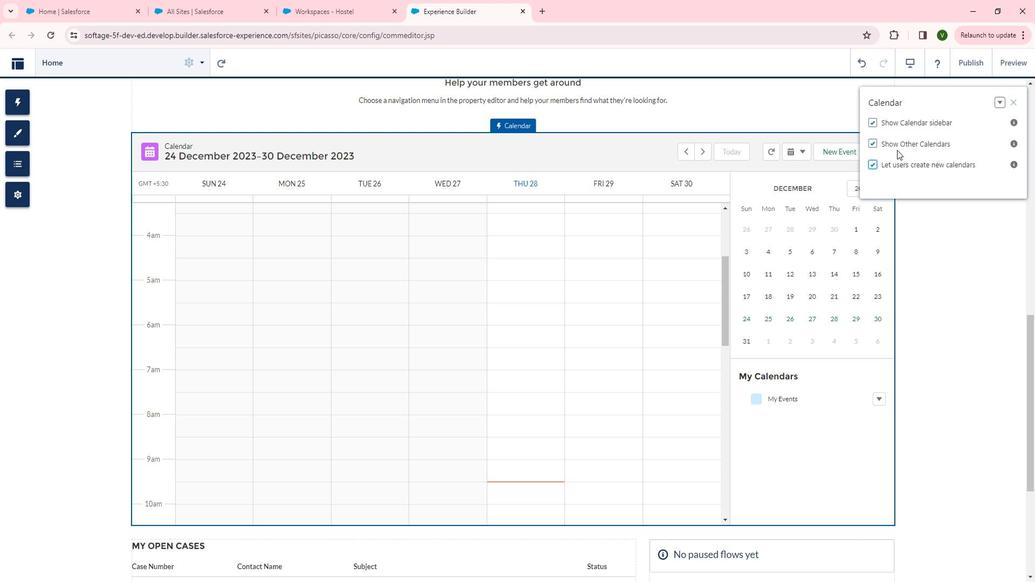 
Action: Mouse moved to (1035, 121)
Screenshot: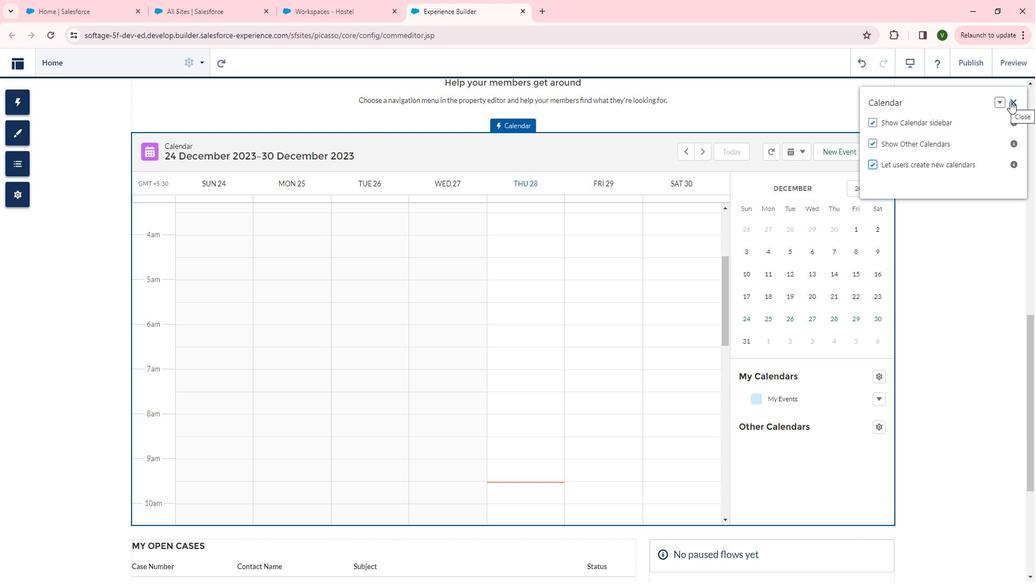 
Action: Mouse pressed left at (1035, 121)
Screenshot: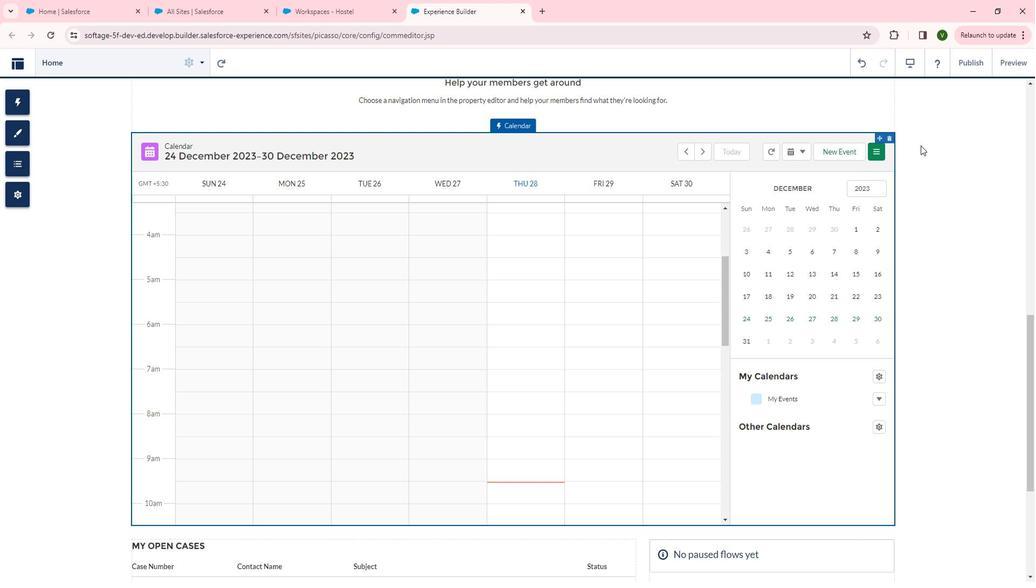 
Action: Mouse moved to (1035, 112)
Screenshot: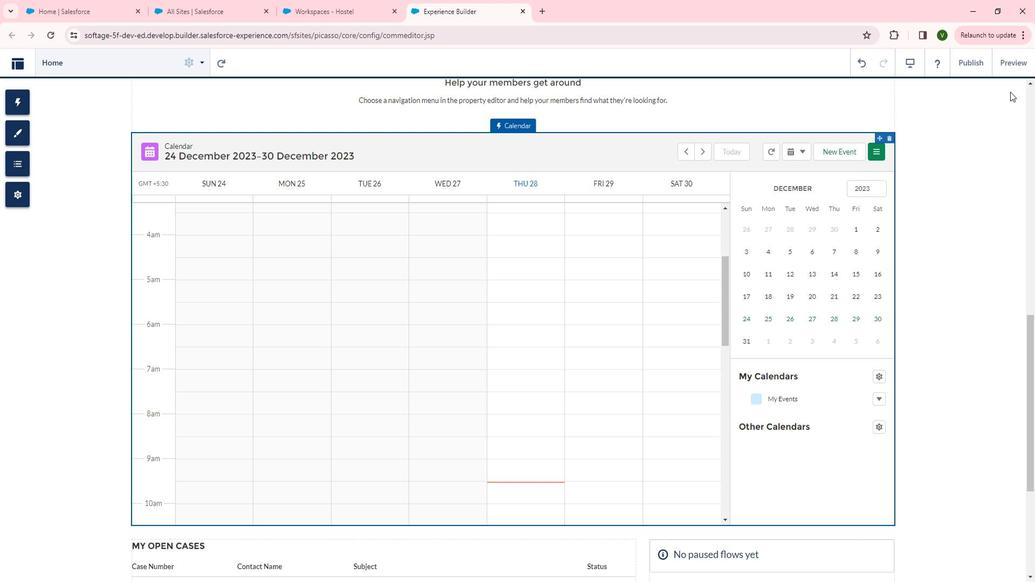 
